 Task: Assign in the project TractLine the issue 'Improve the appâ€™s performance during network interruptions' to the sprint 'Mission Impossible'.
Action: Mouse pressed left at (1023, 443)
Screenshot: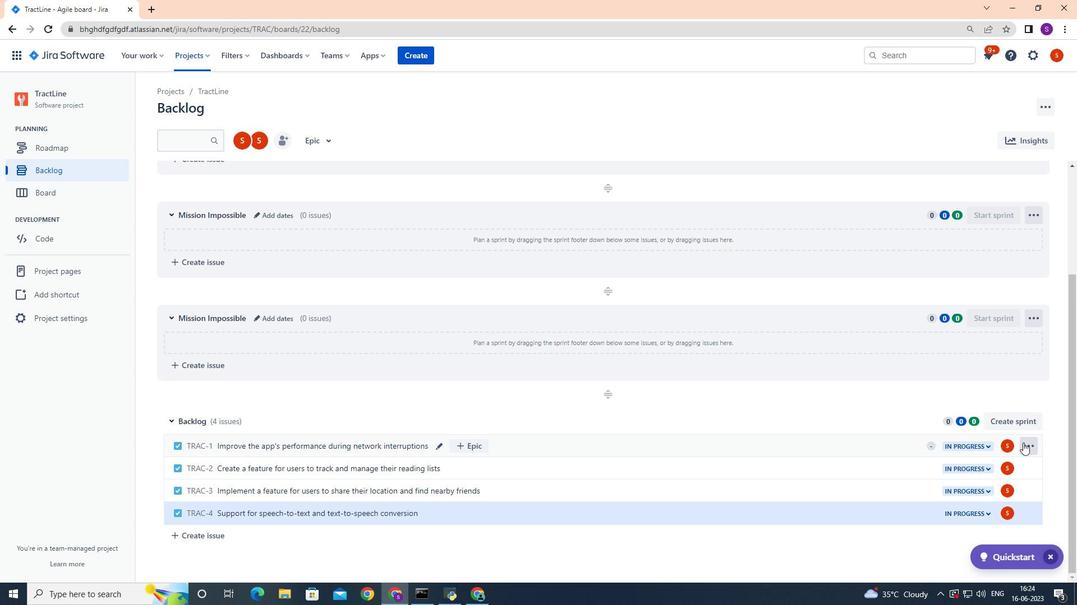 
Action: Mouse moved to (990, 344)
Screenshot: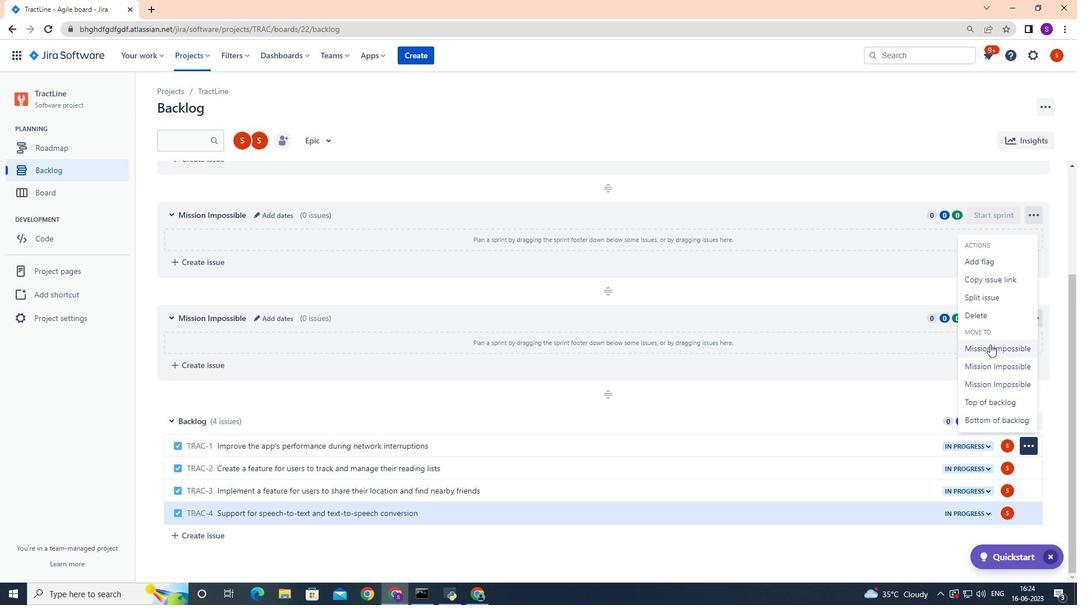 
Action: Mouse pressed left at (990, 344)
Screenshot: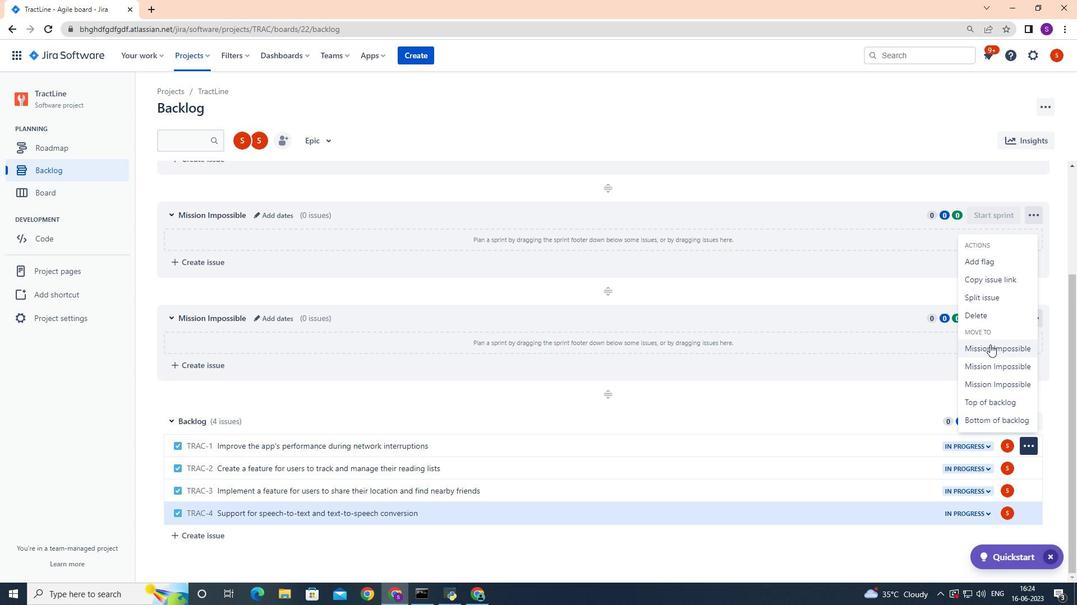 
Action: Mouse moved to (696, 360)
Screenshot: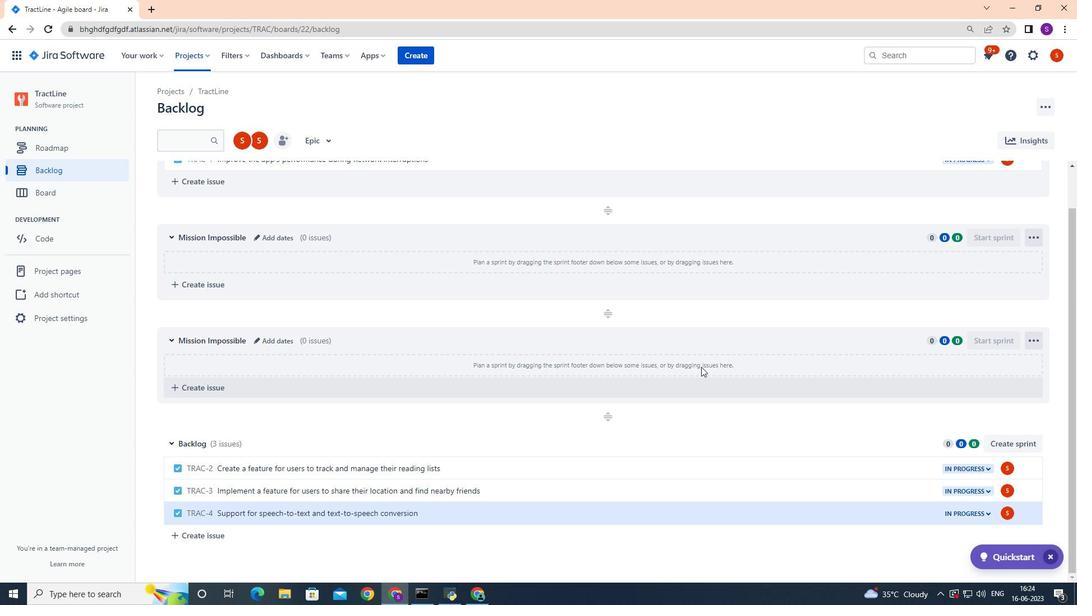 
Action: Mouse scrolled (696, 360) with delta (0, 0)
Screenshot: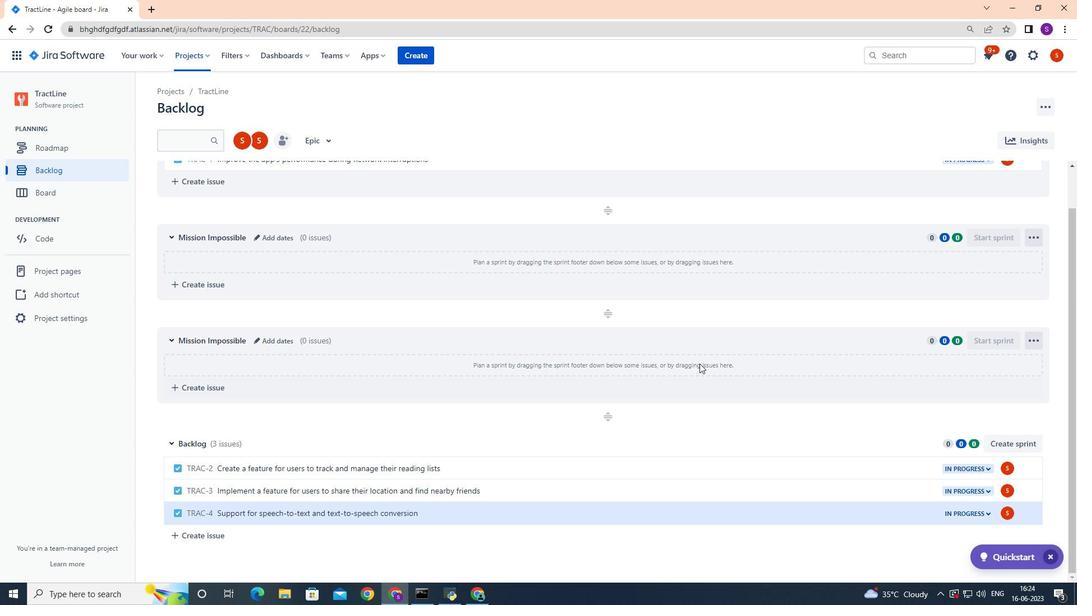 
Action: Mouse moved to (696, 359)
Screenshot: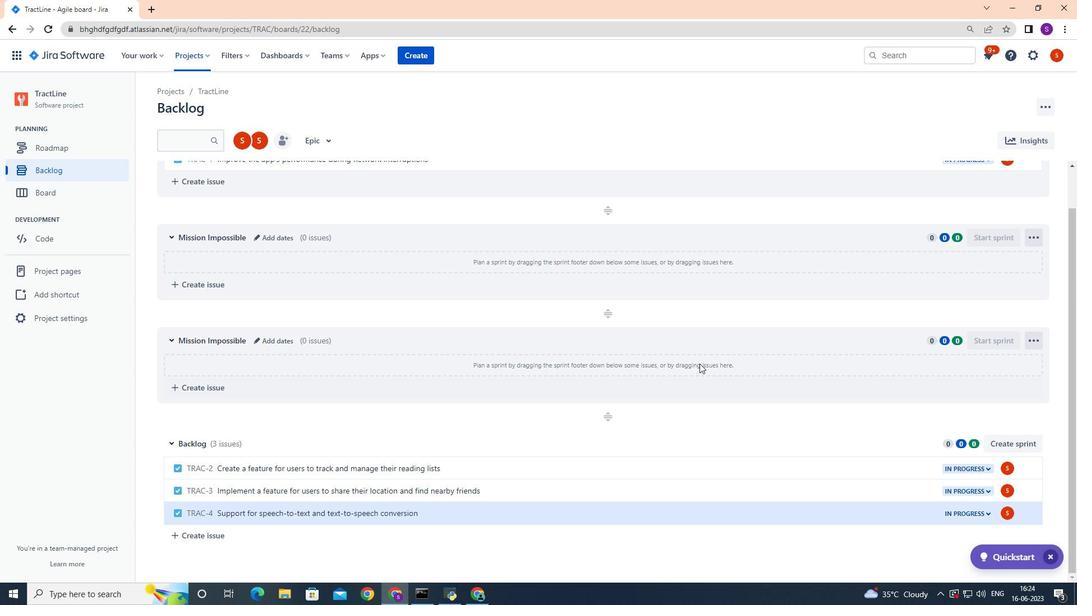 
Action: Mouse scrolled (696, 360) with delta (0, 0)
Screenshot: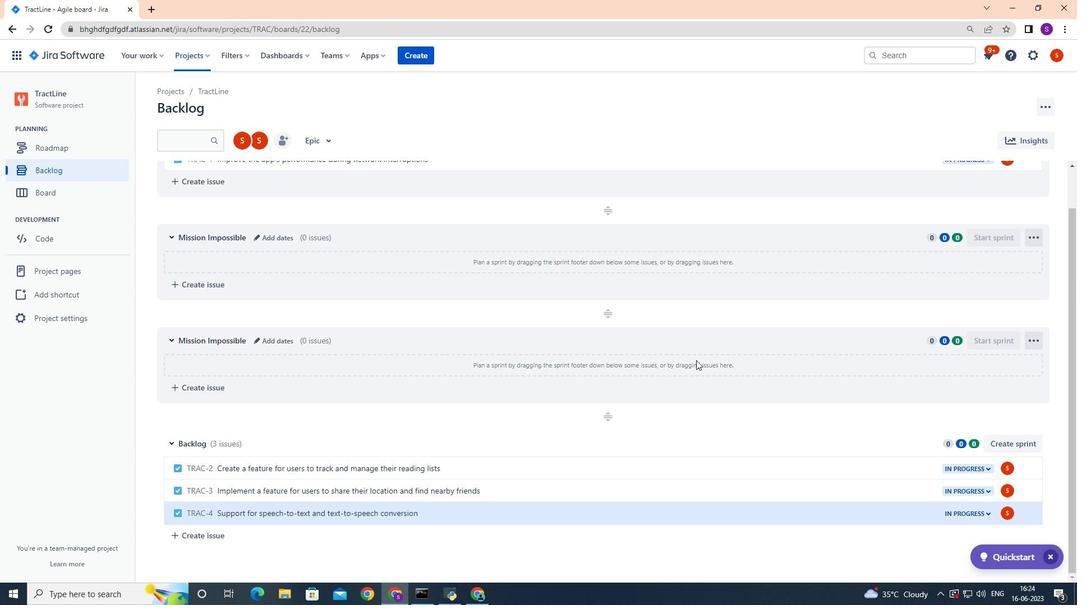 
Action: Mouse scrolled (696, 360) with delta (0, 0)
Screenshot: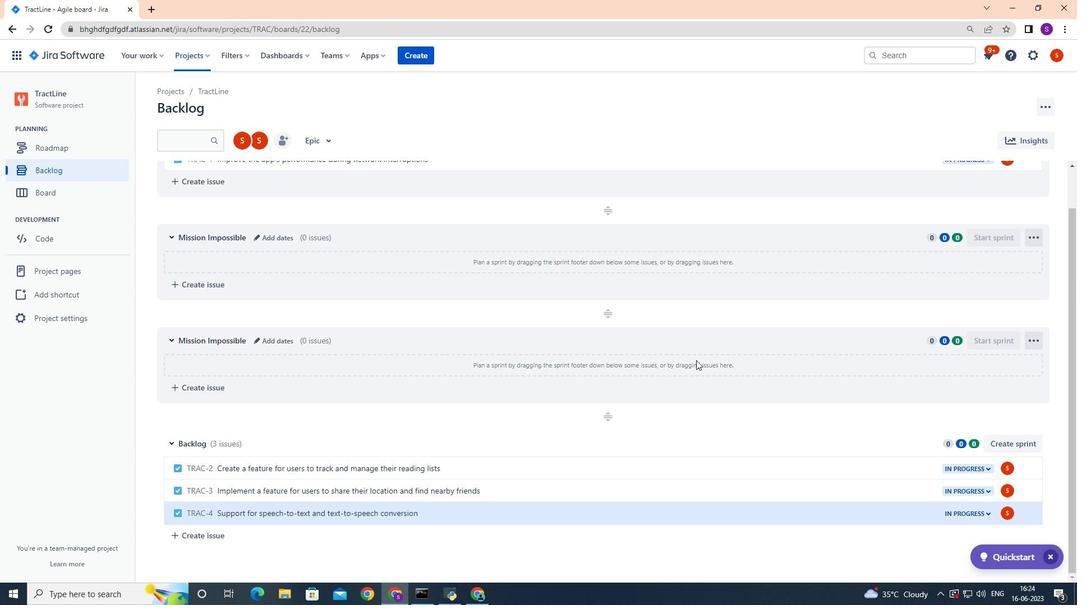 
Action: Mouse moved to (696, 359)
Screenshot: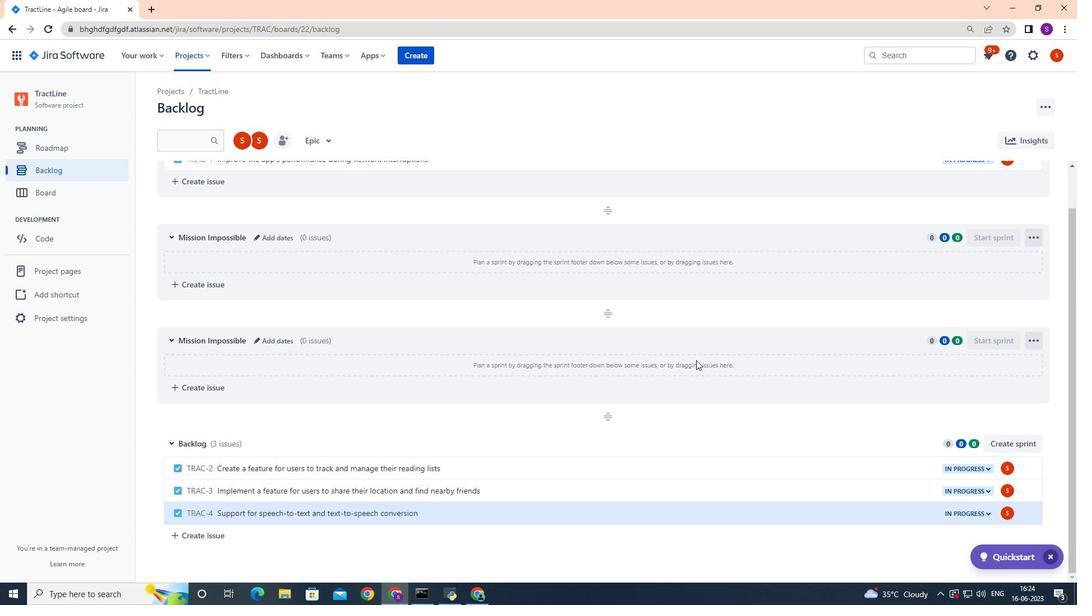 
Action: Mouse scrolled (696, 360) with delta (0, 0)
Screenshot: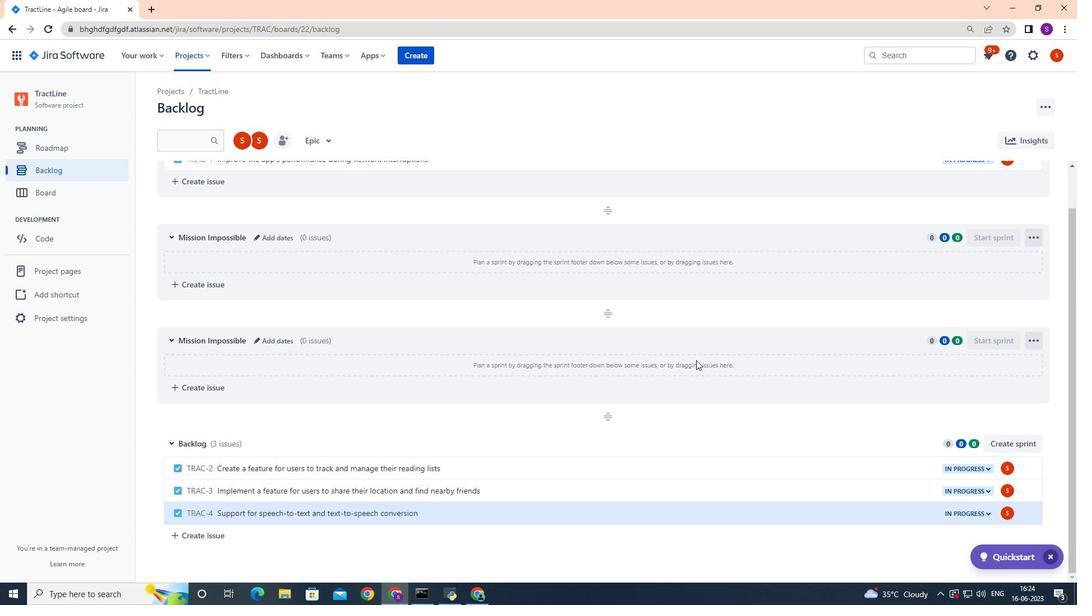 
Action: Mouse moved to (700, 359)
Screenshot: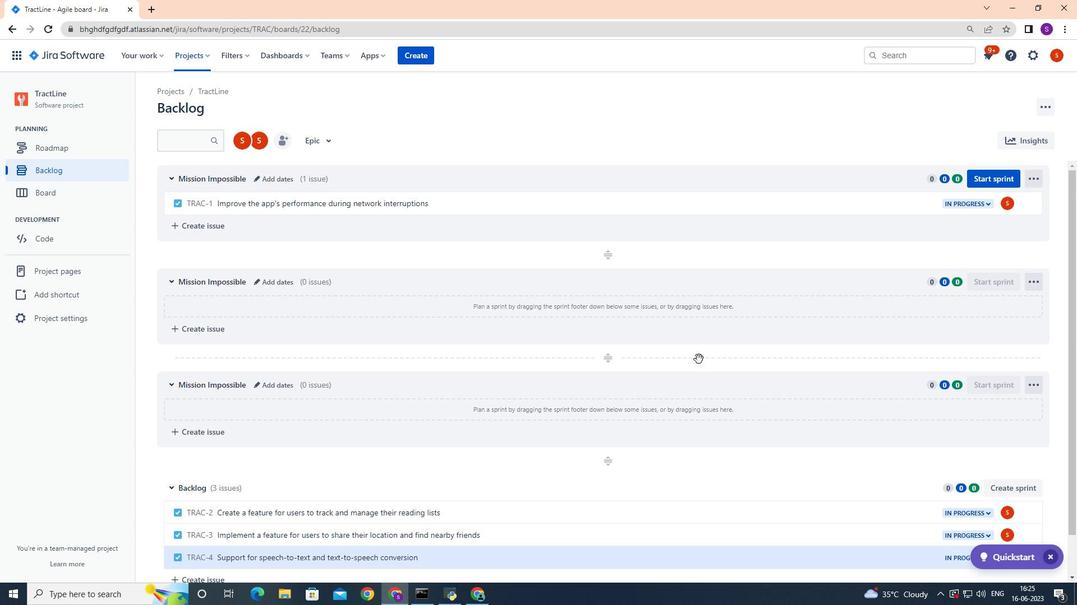 
